 Task: Add the action "remove all stickers" from the card at to do list.
Action: Mouse moved to (715, 203)
Screenshot: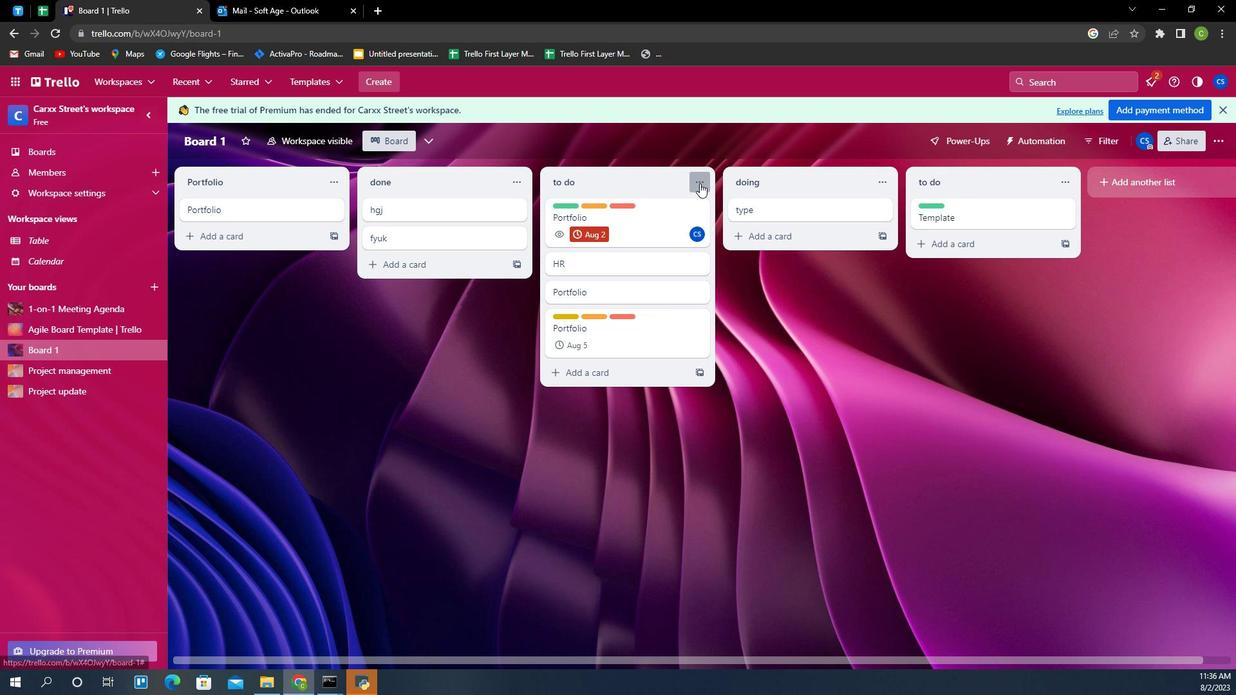 
Action: Mouse pressed left at (715, 203)
Screenshot: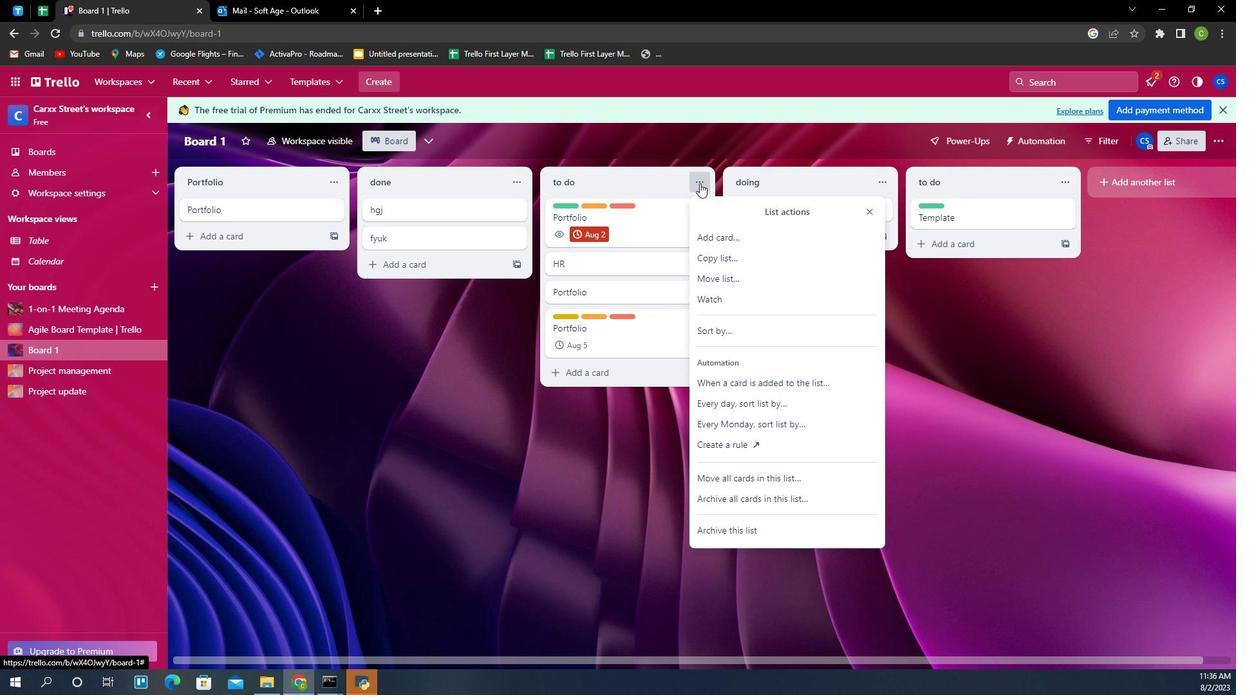 
Action: Mouse moved to (757, 404)
Screenshot: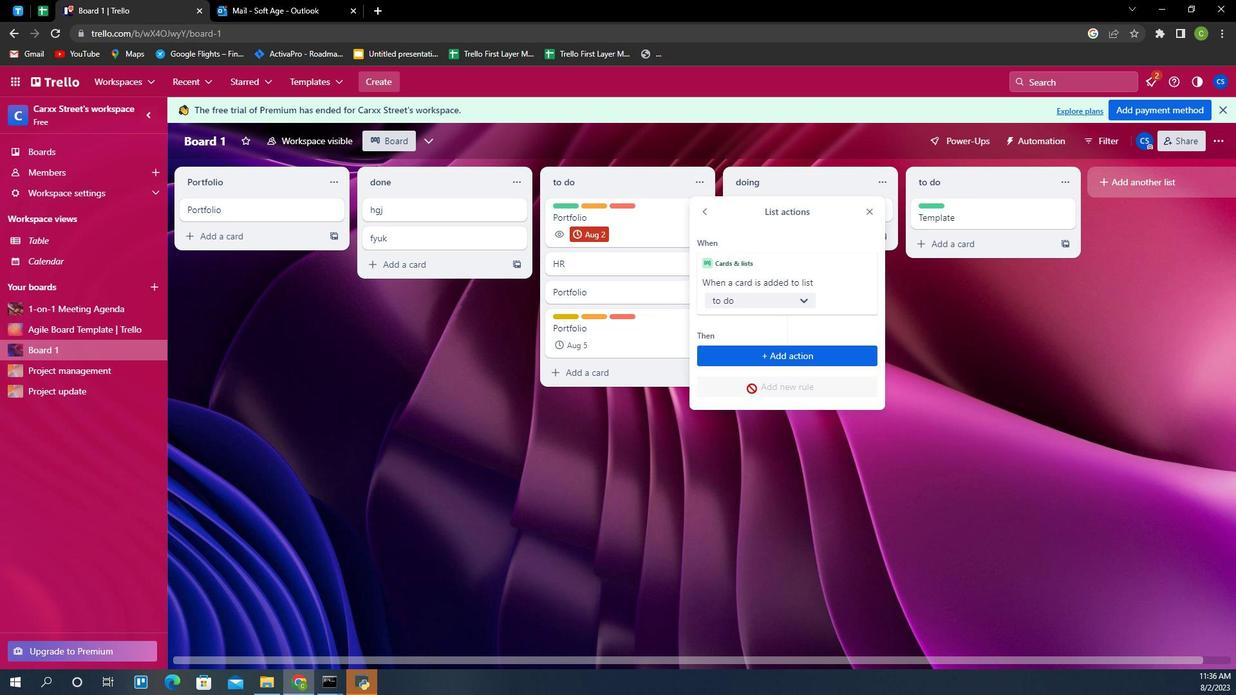 
Action: Mouse pressed left at (757, 404)
Screenshot: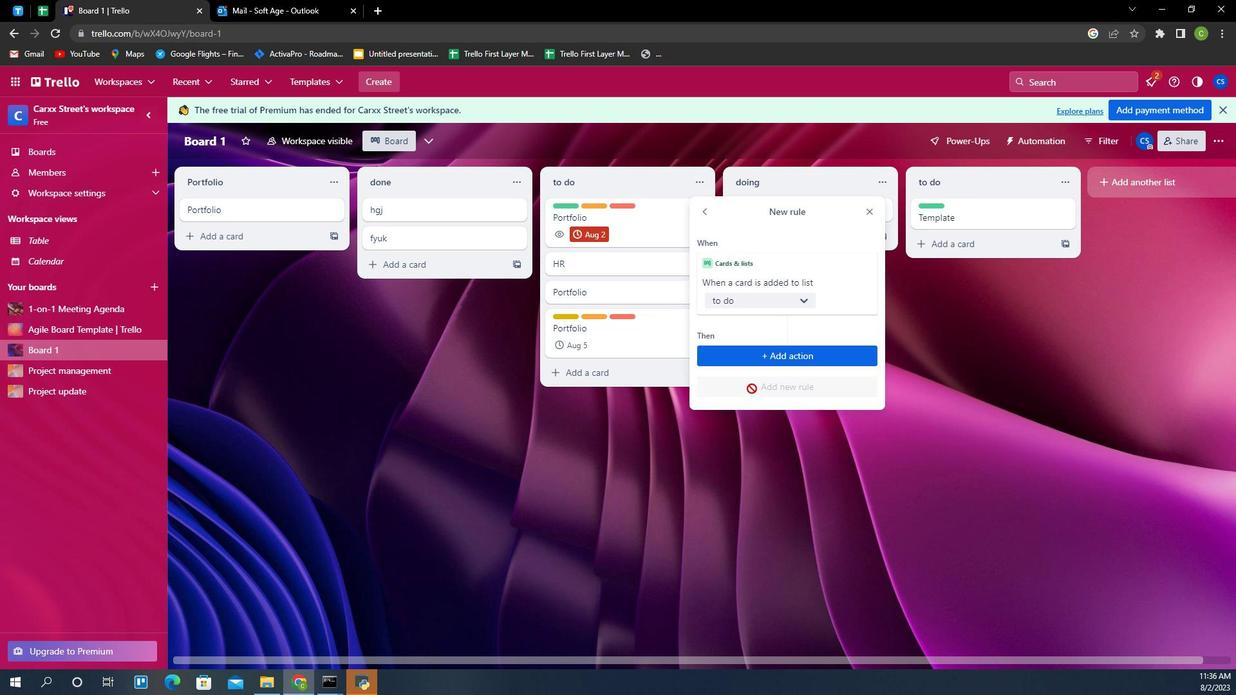 
Action: Mouse moved to (766, 379)
Screenshot: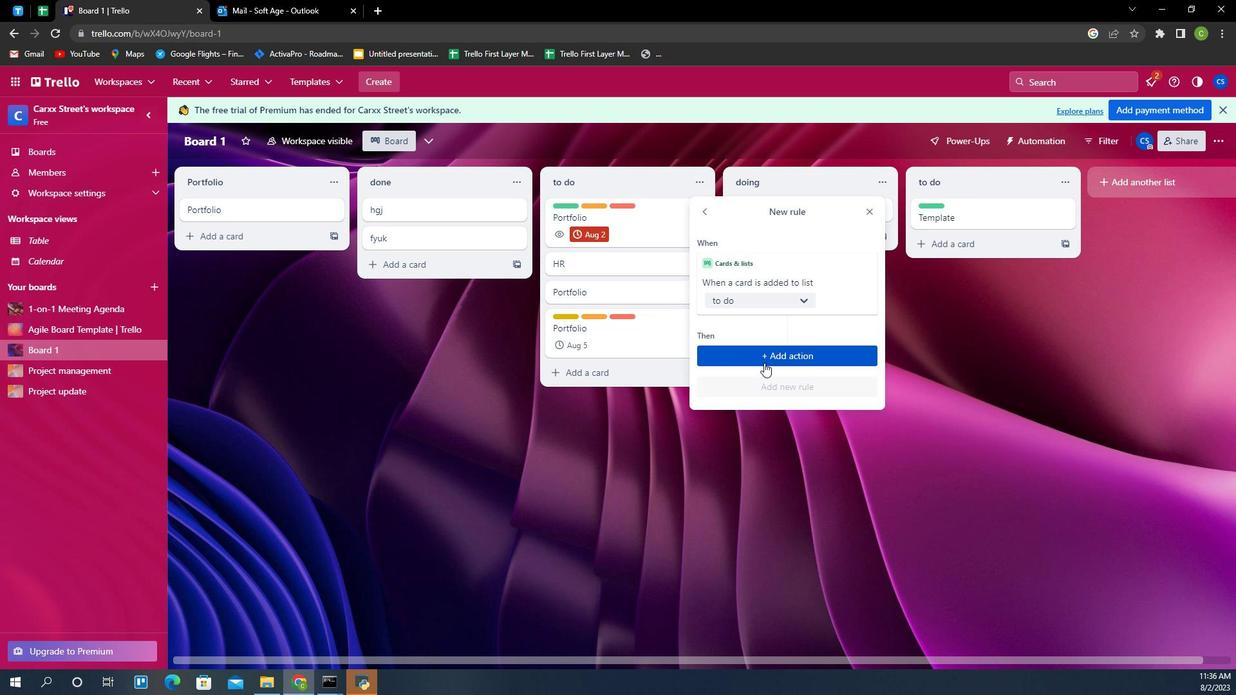 
Action: Mouse pressed left at (766, 379)
Screenshot: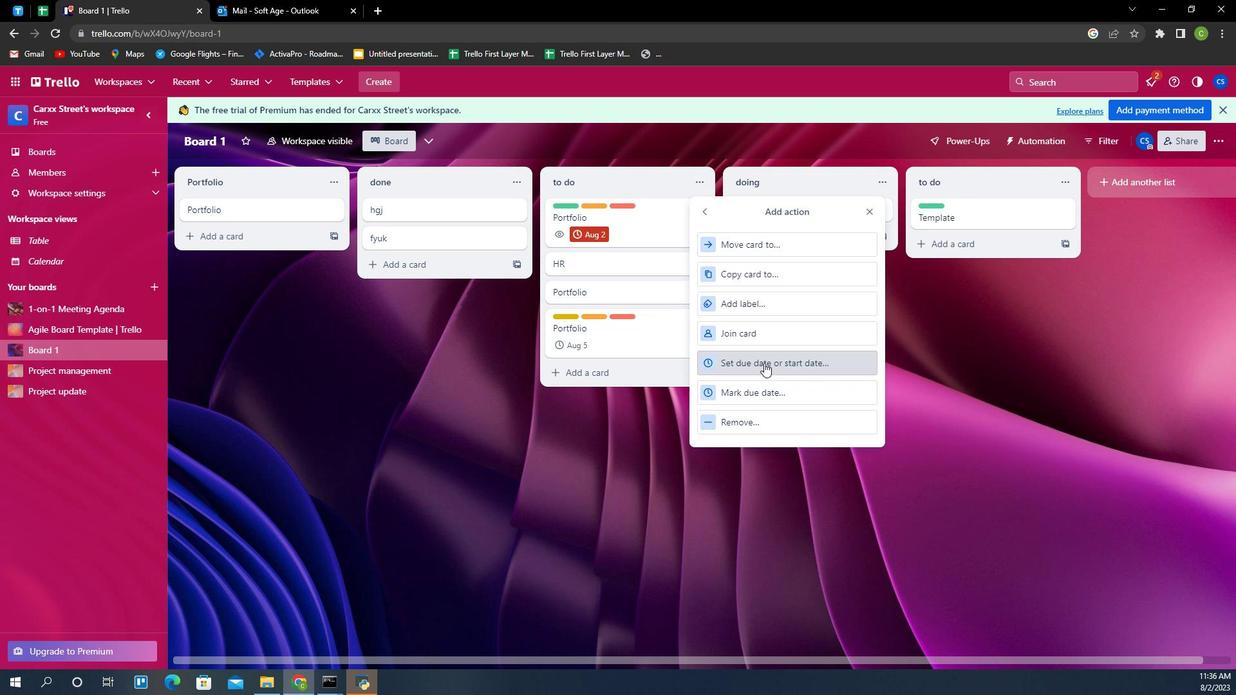 
Action: Mouse moved to (771, 429)
Screenshot: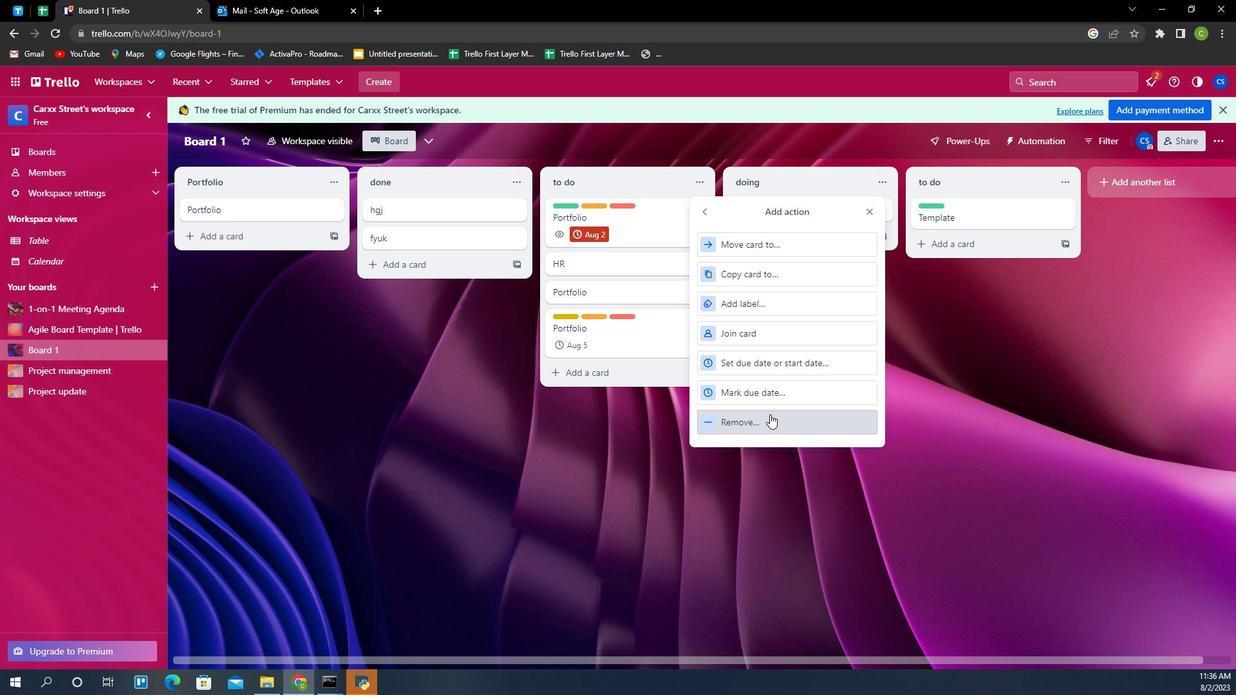 
Action: Mouse pressed left at (771, 429)
Screenshot: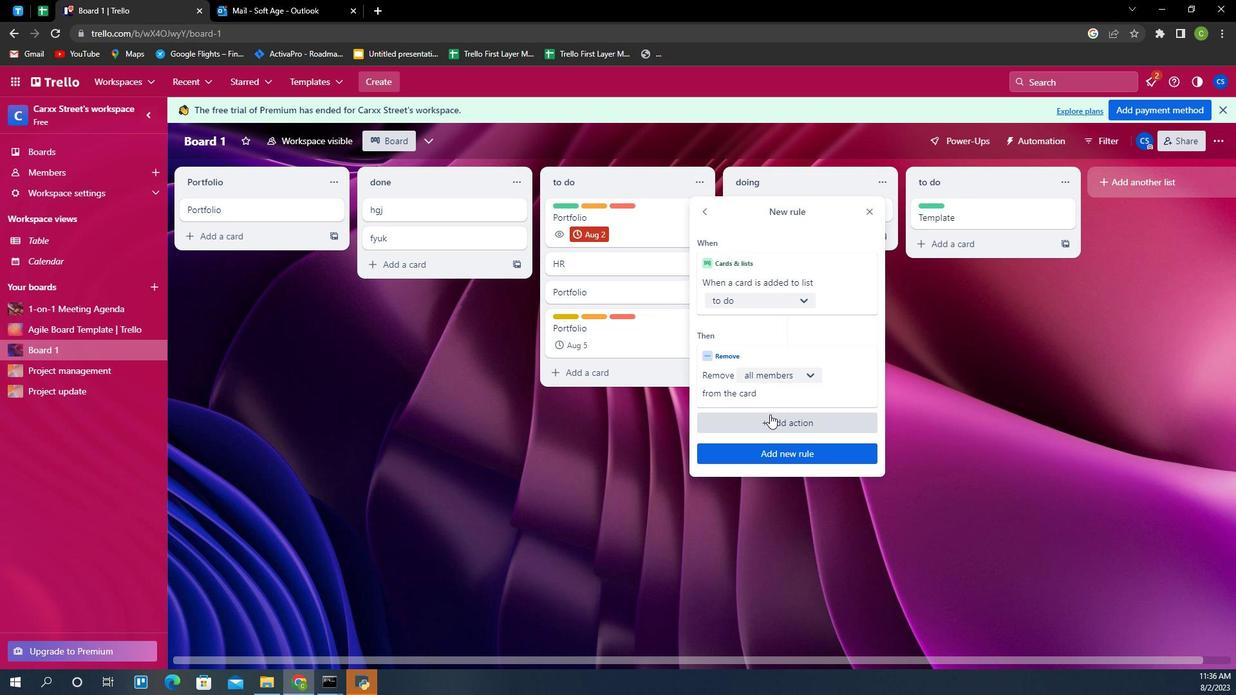 
Action: Mouse moved to (786, 394)
Screenshot: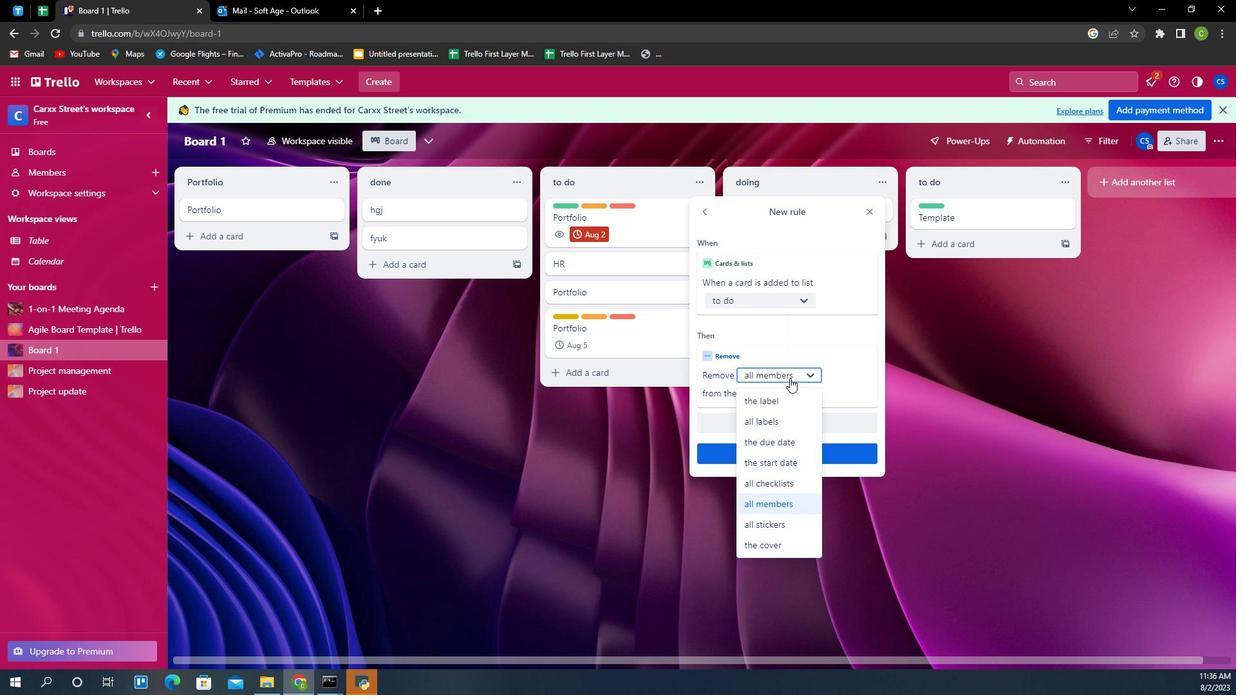 
Action: Mouse pressed left at (786, 394)
Screenshot: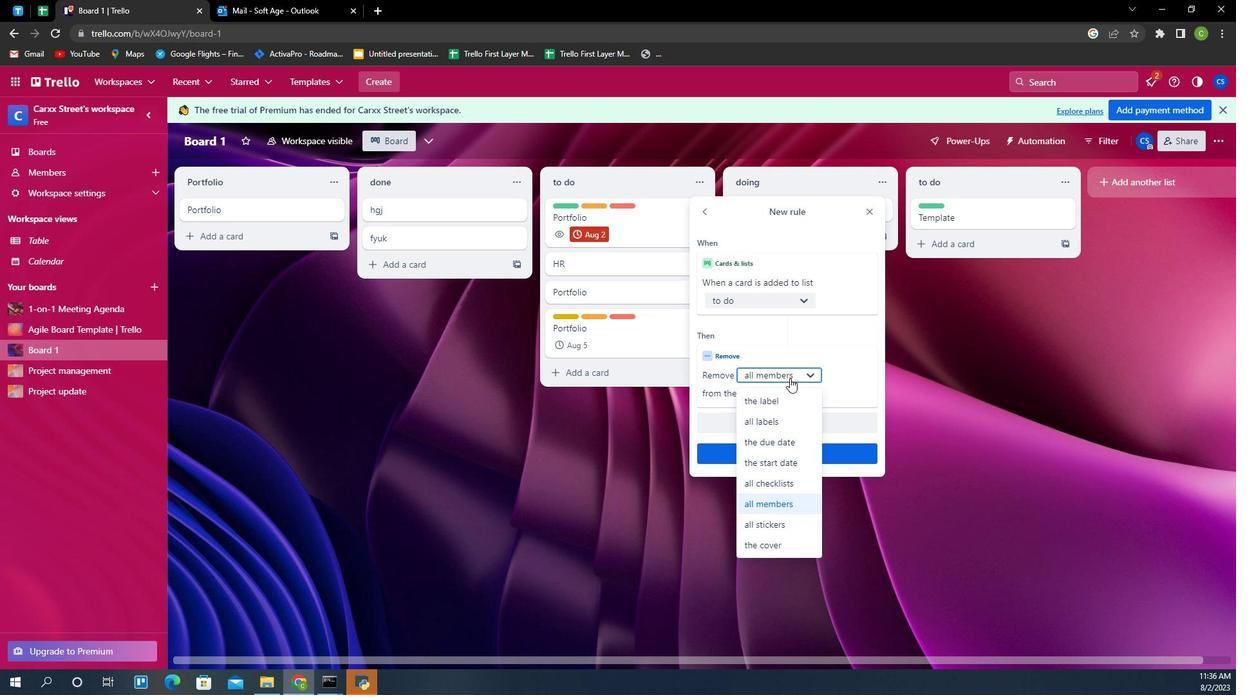 
Action: Mouse moved to (786, 537)
Screenshot: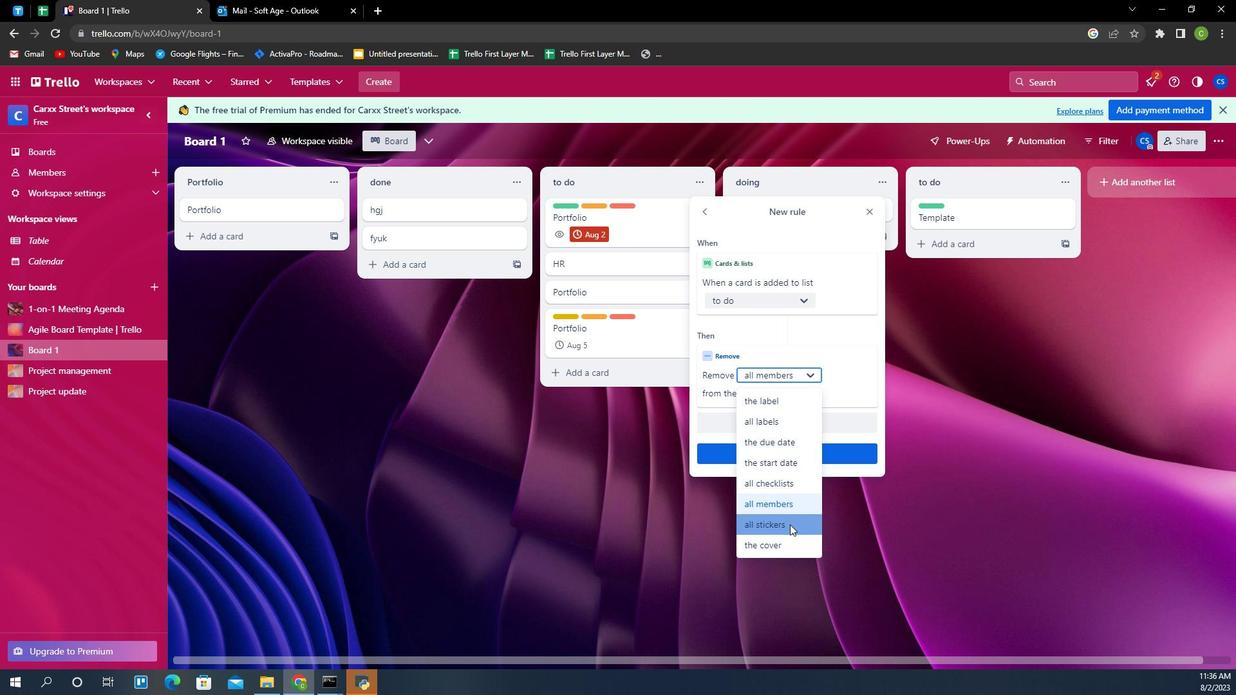 
Action: Mouse pressed left at (786, 537)
Screenshot: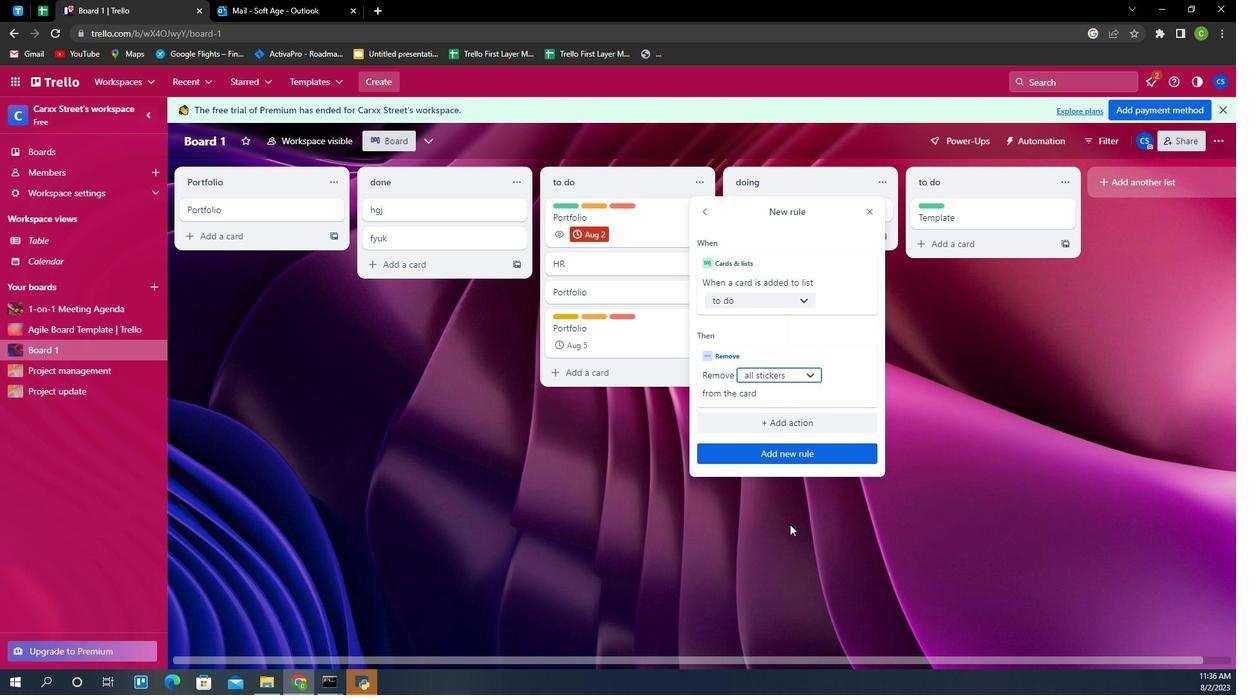 
Action: Mouse moved to (795, 476)
Screenshot: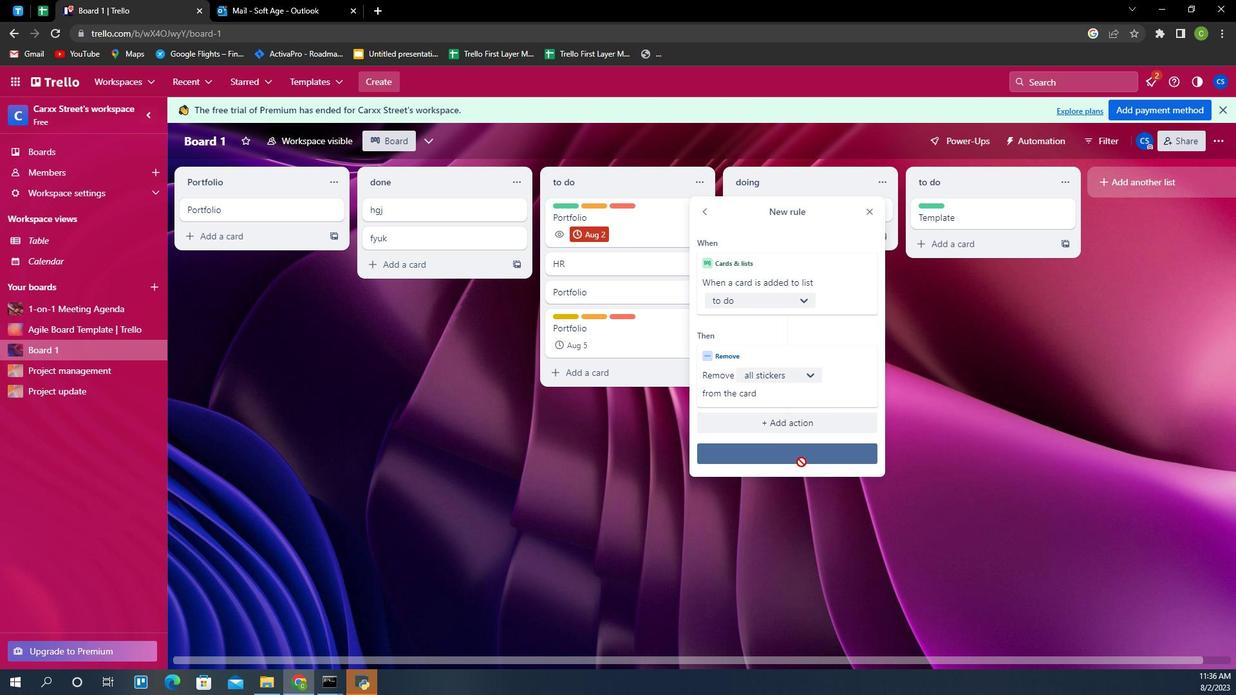
Action: Mouse pressed left at (795, 476)
Screenshot: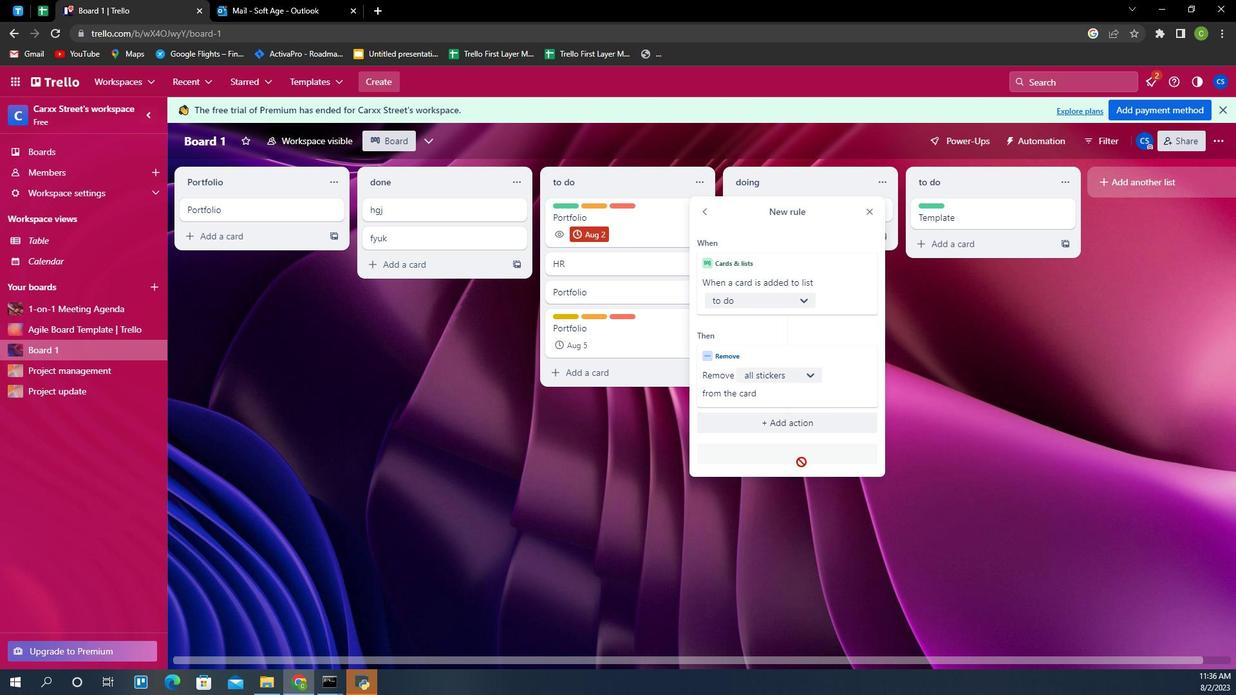 
Action: Mouse moved to (773, 528)
Screenshot: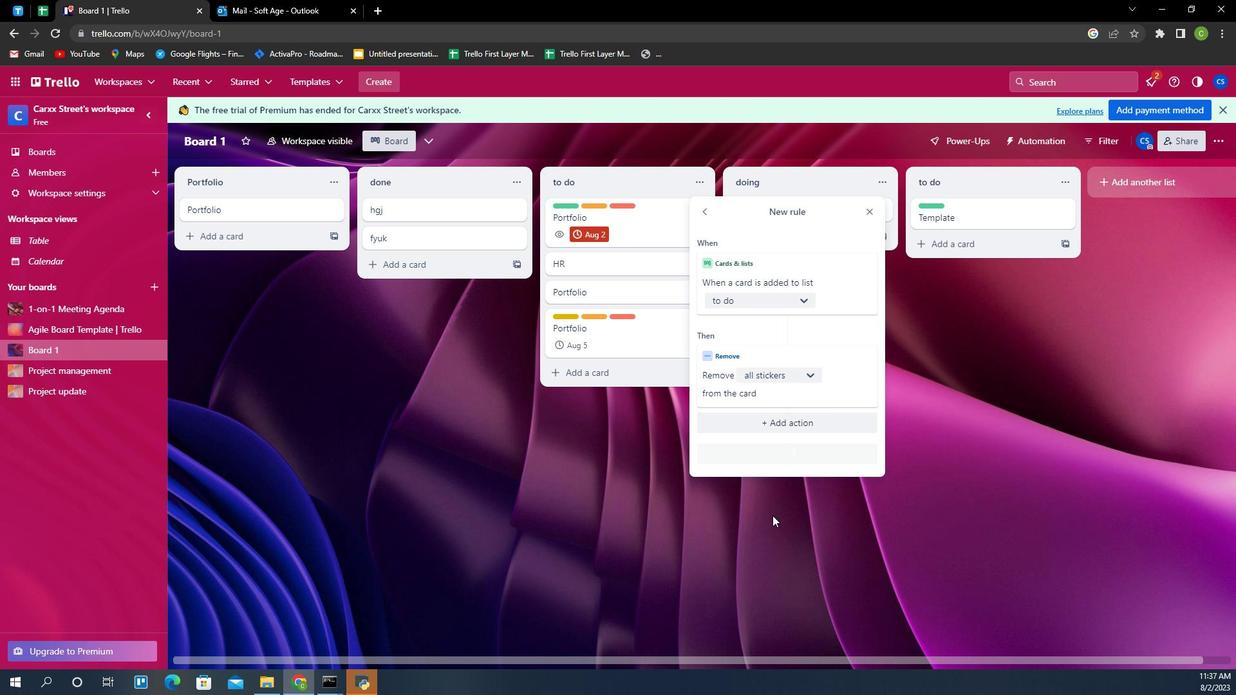 
